 Task: Plan a time block for the wellness spa weekend.
Action: Mouse moved to (212, 125)
Screenshot: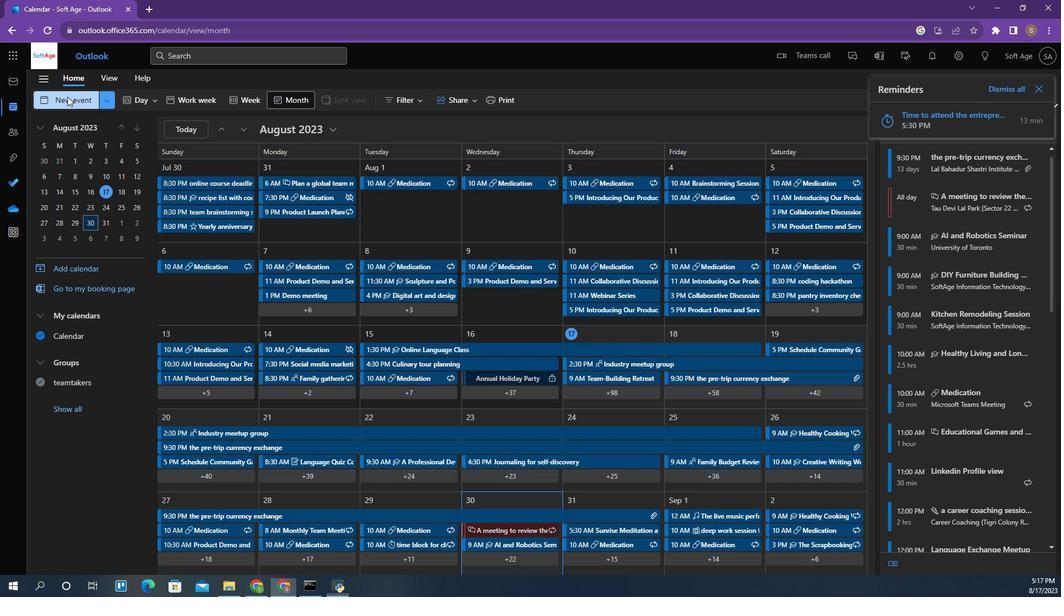 
Action: Mouse pressed left at (212, 125)
Screenshot: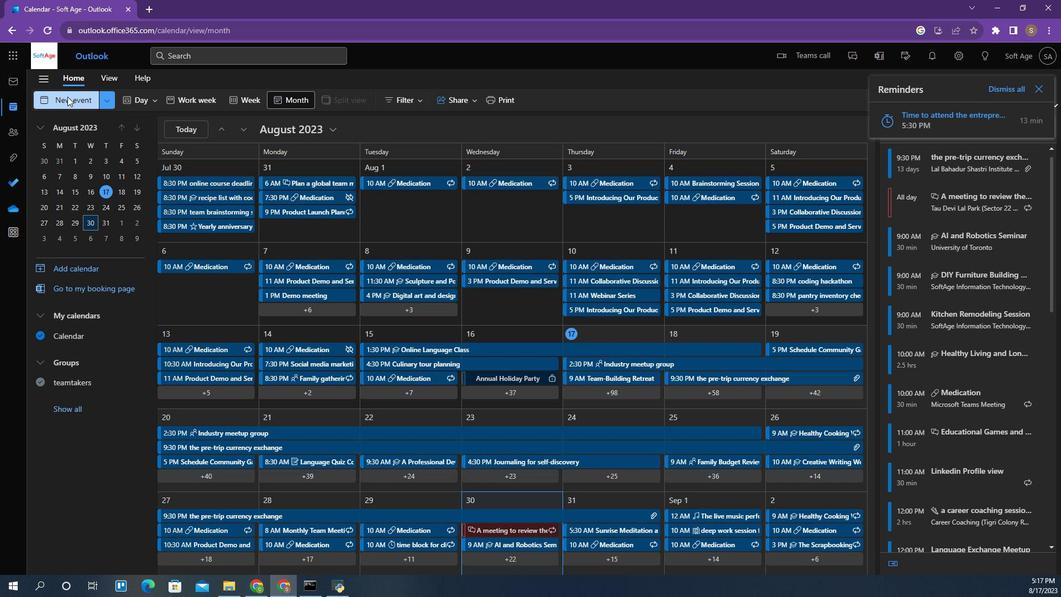 
Action: Mouse moved to (466, 101)
Screenshot: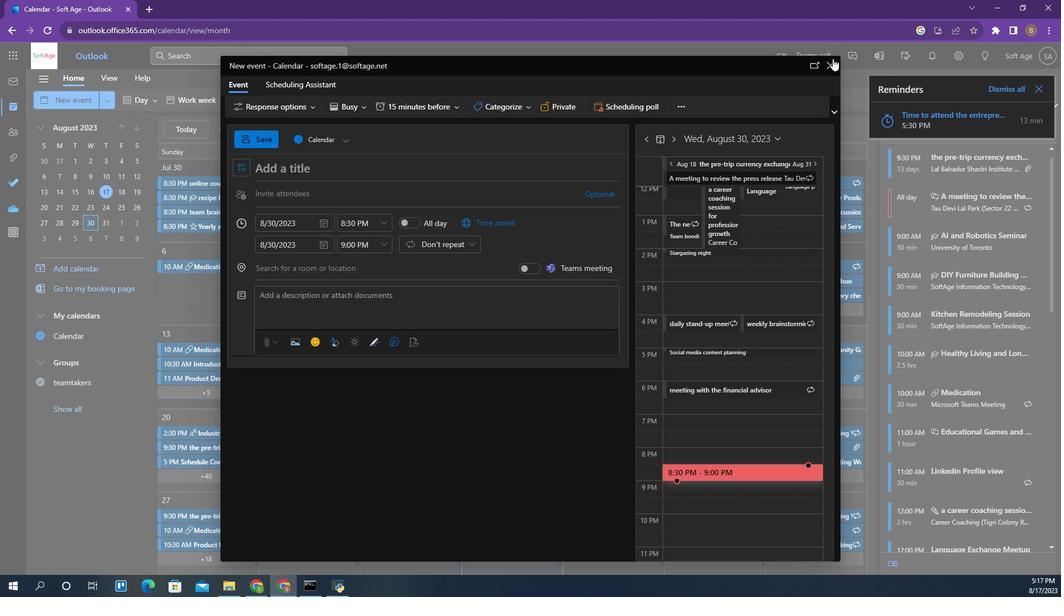 
Action: Mouse pressed left at (466, 101)
Screenshot: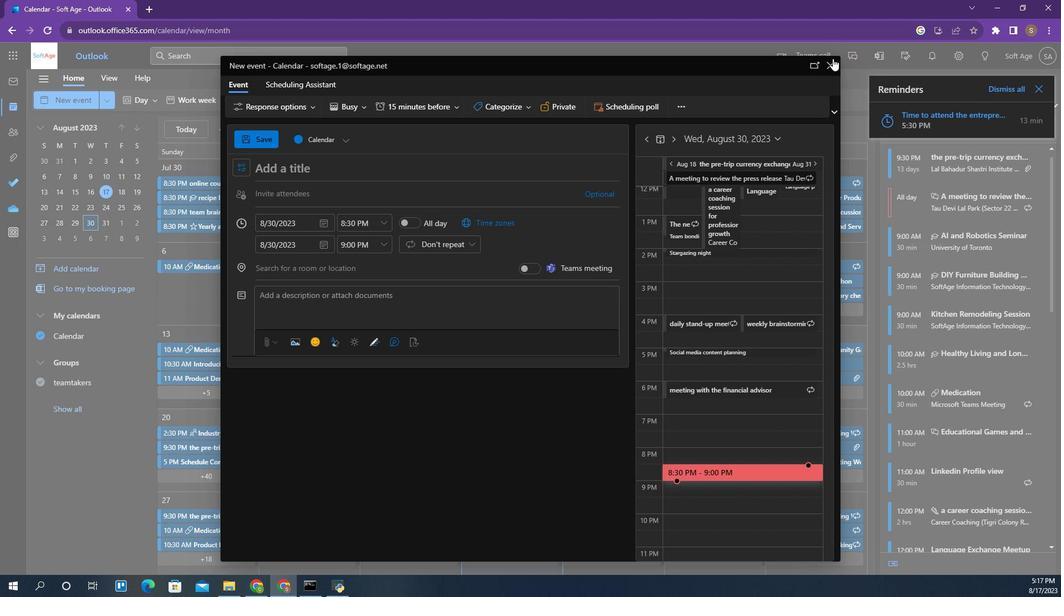 
Action: Mouse moved to (225, 128)
Screenshot: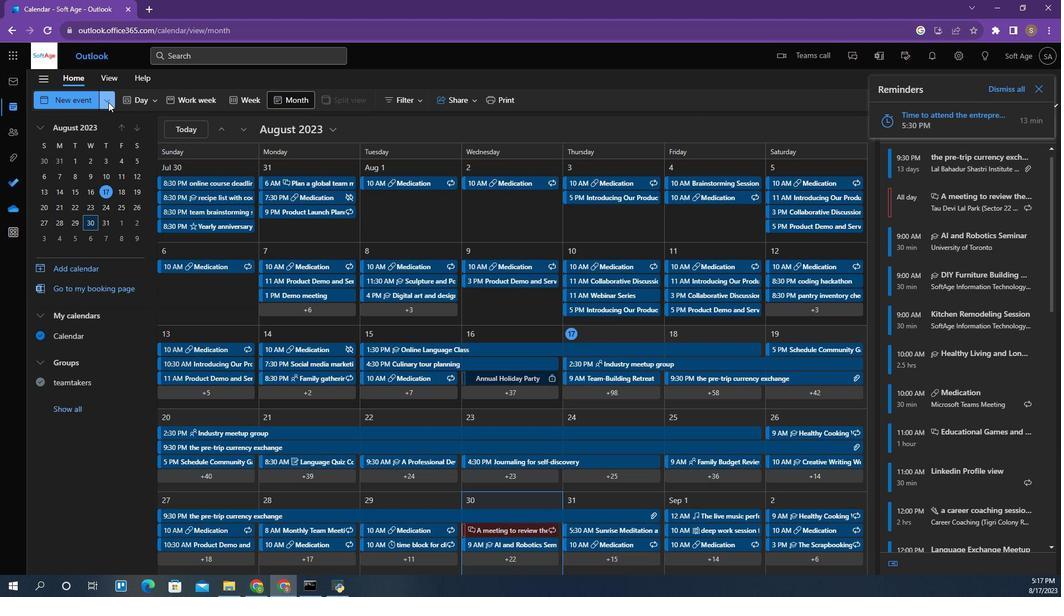 
Action: Mouse pressed left at (225, 128)
Screenshot: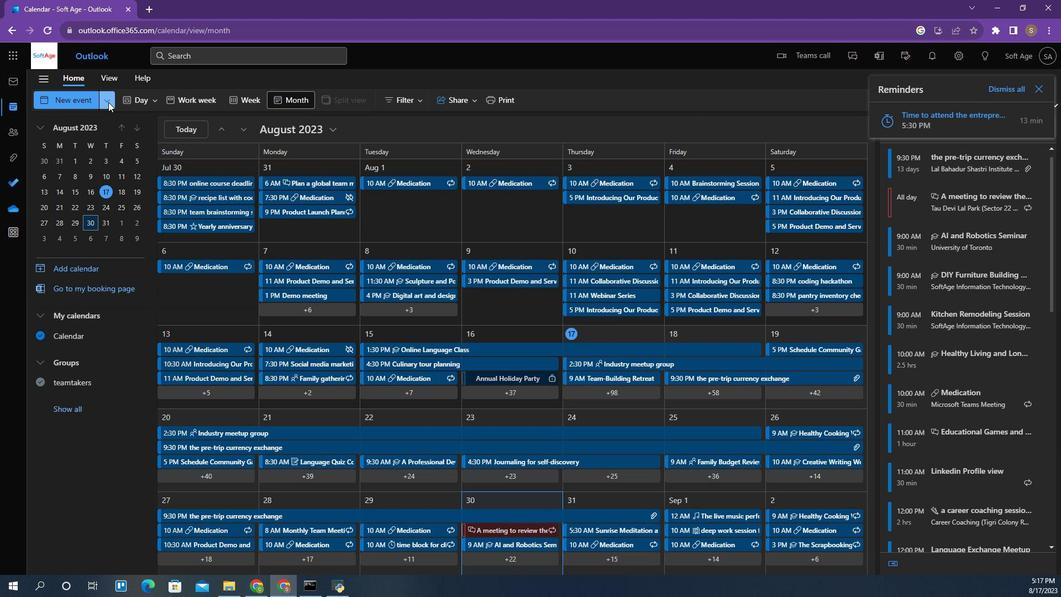 
Action: Mouse moved to (224, 158)
Screenshot: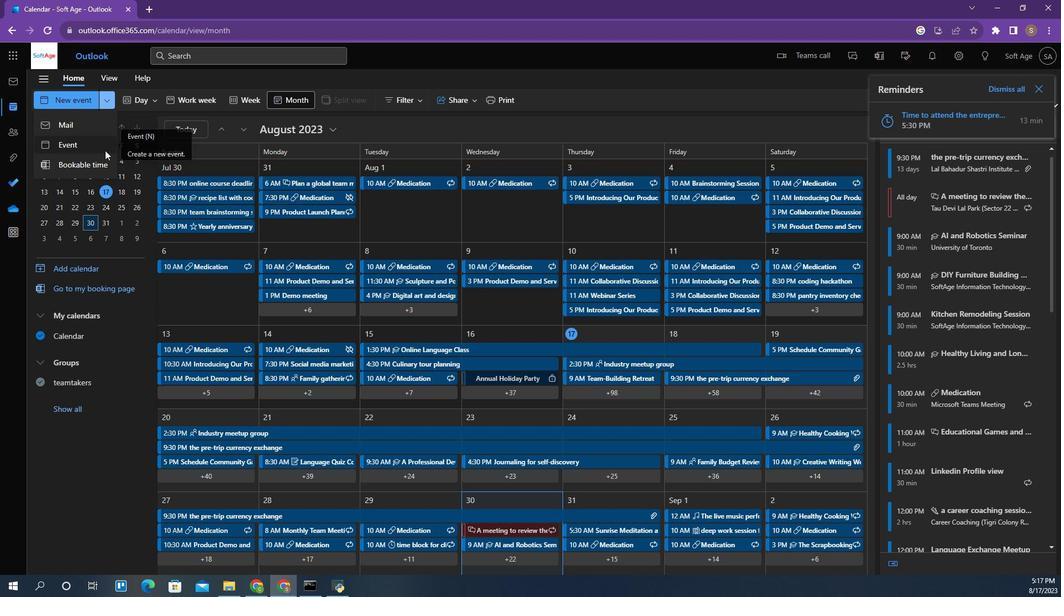 
Action: Mouse pressed left at (224, 158)
Screenshot: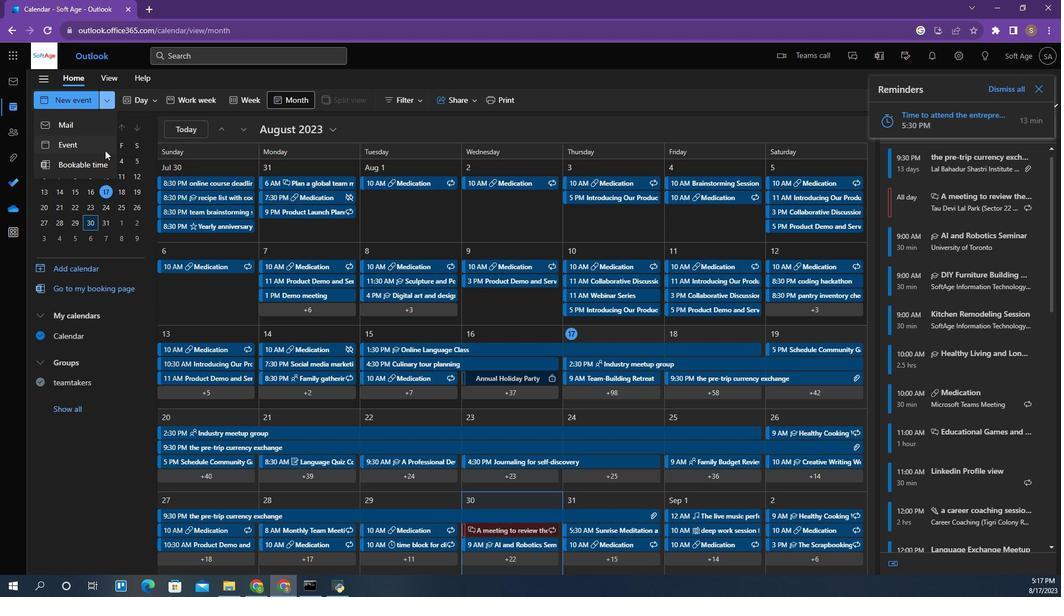 
Action: Mouse moved to (278, 169)
Screenshot: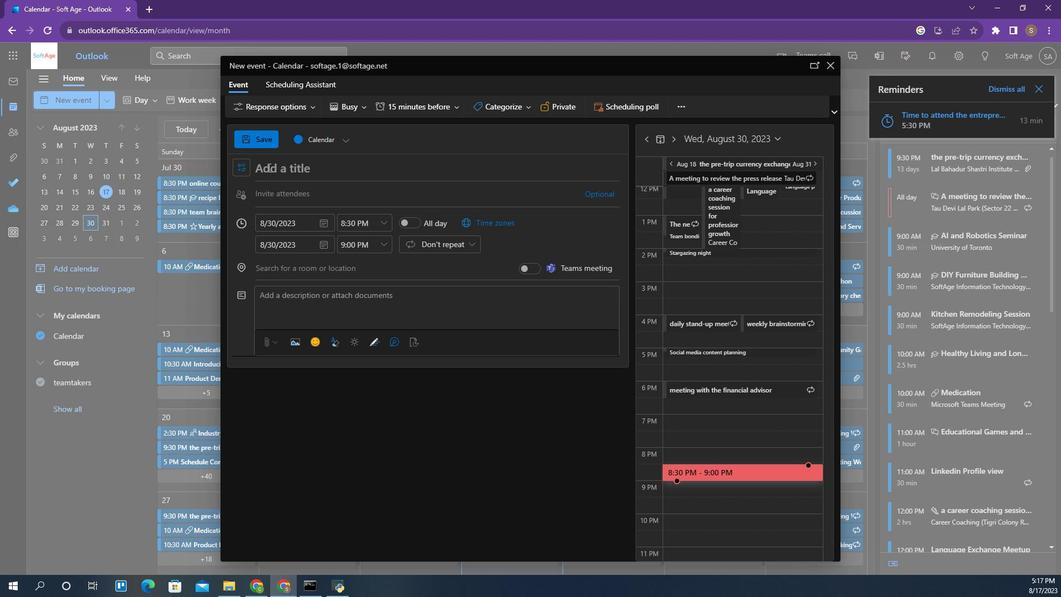 
Action: Mouse pressed left at (278, 169)
Screenshot: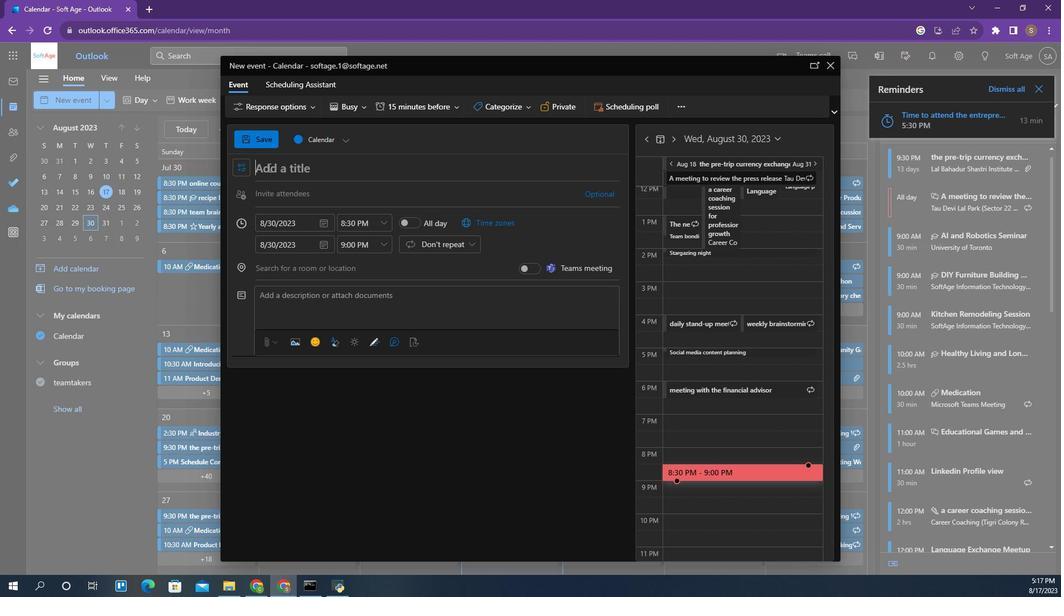 
Action: Mouse moved to (465, 104)
Screenshot: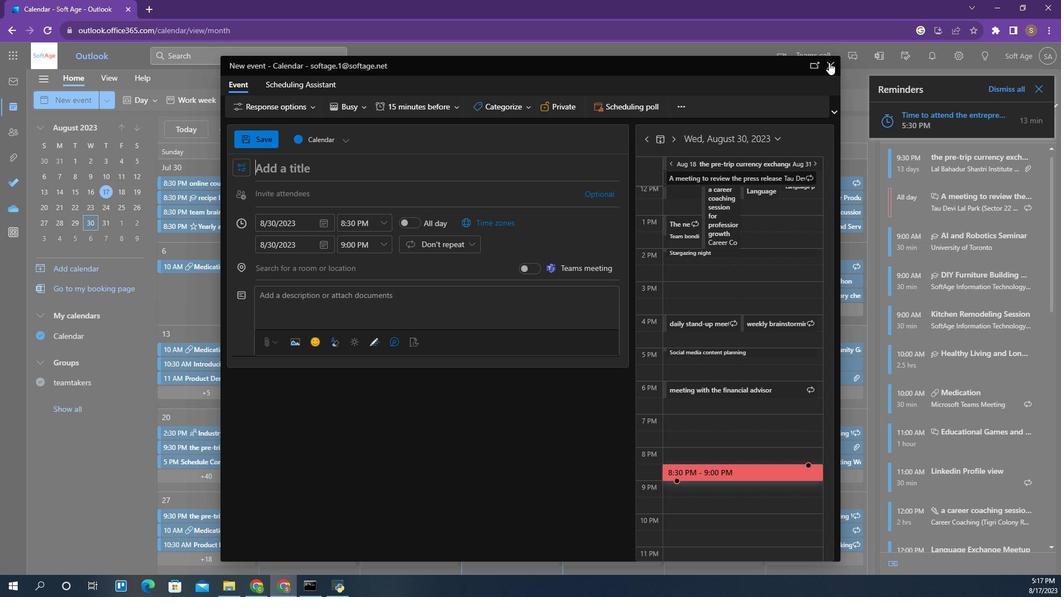 
Action: Mouse pressed left at (465, 104)
Screenshot: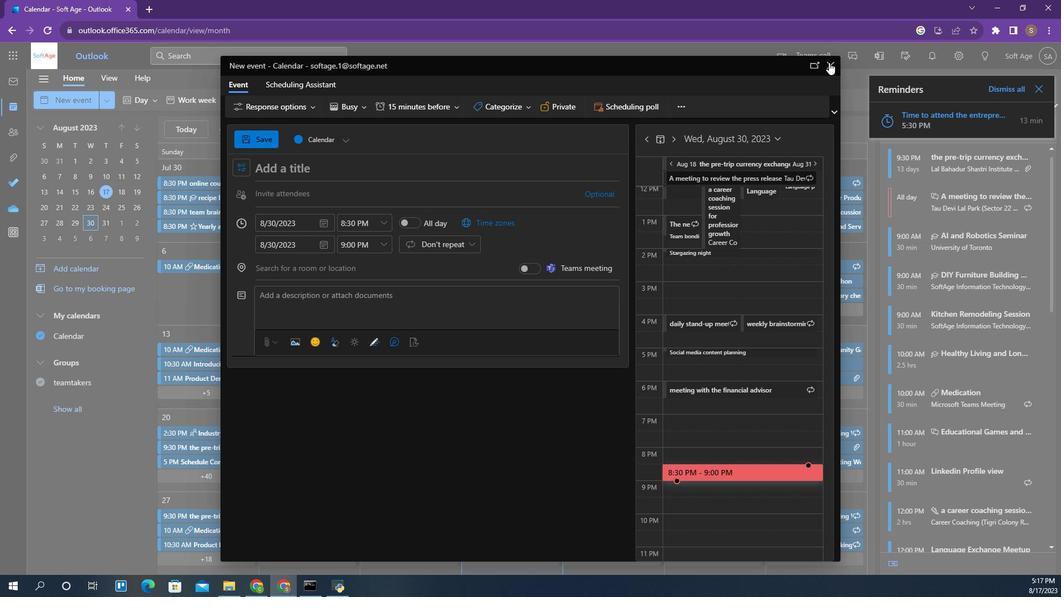 
Action: Mouse moved to (225, 130)
Screenshot: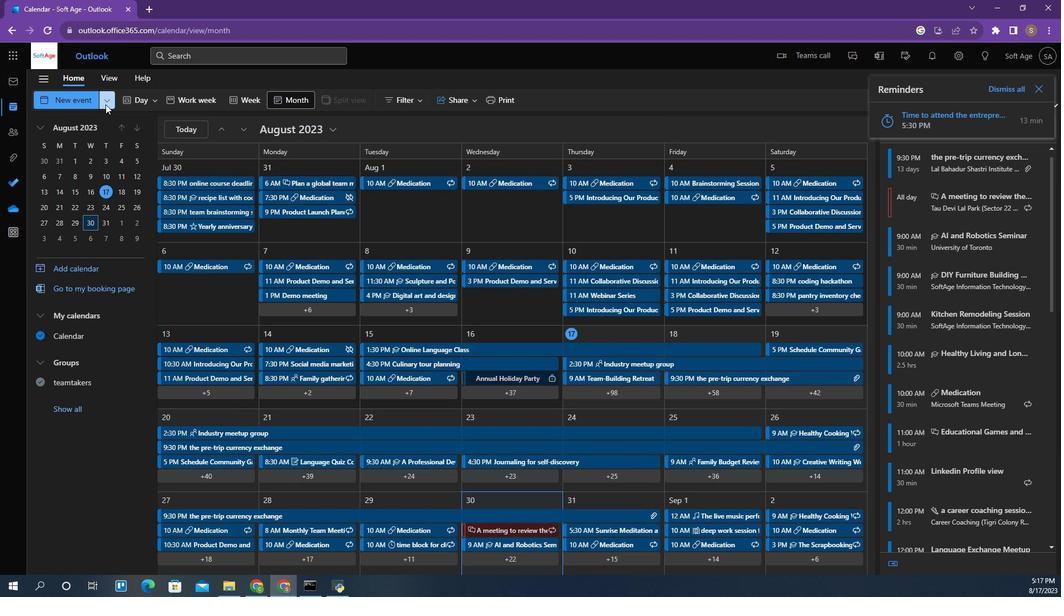
Action: Mouse pressed left at (225, 130)
Screenshot: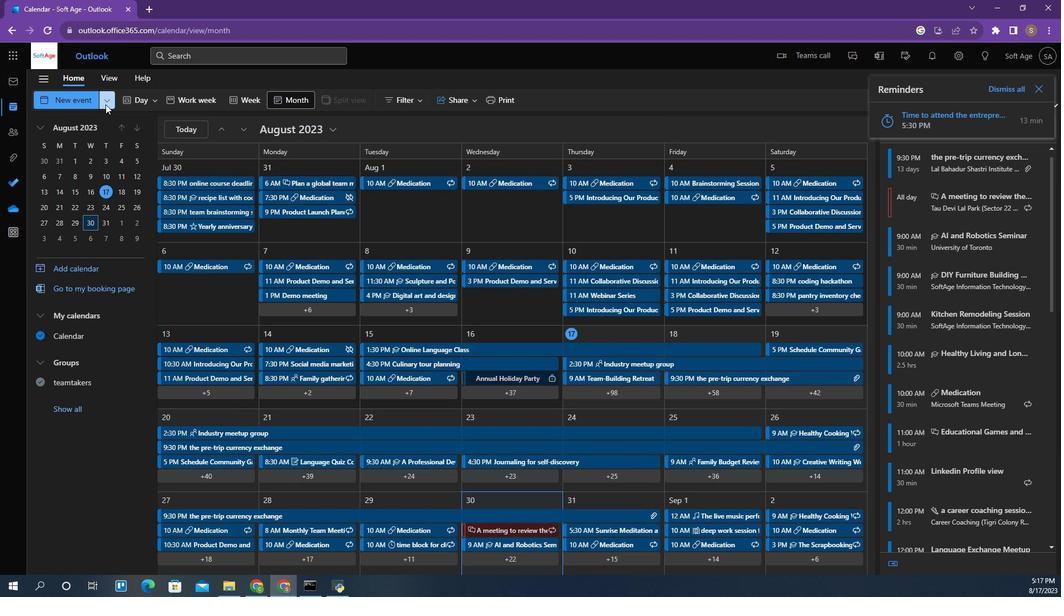 
Action: Mouse moved to (219, 168)
Screenshot: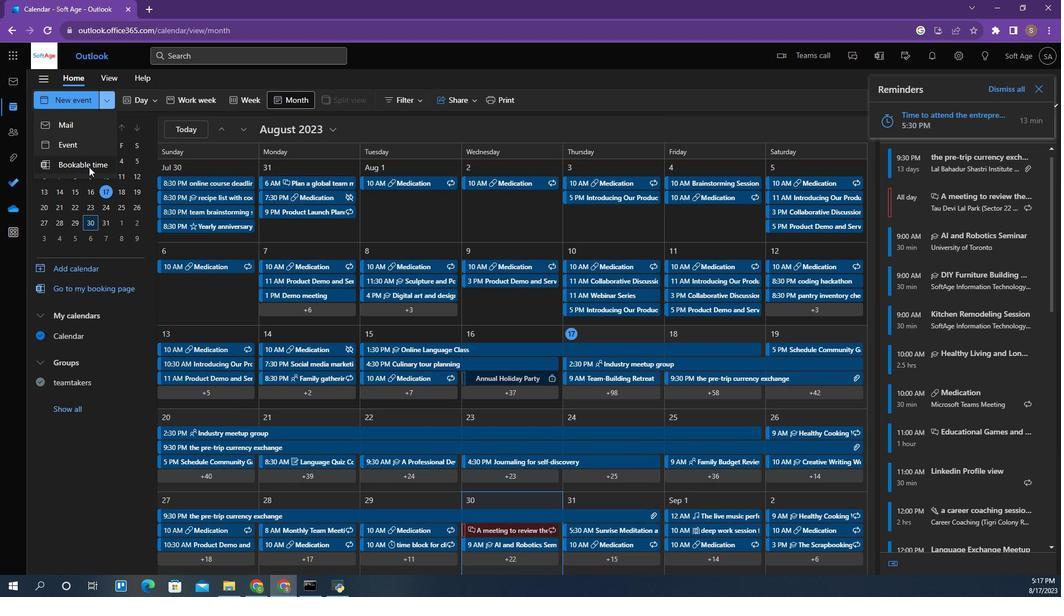 
Action: Mouse pressed left at (219, 168)
Screenshot: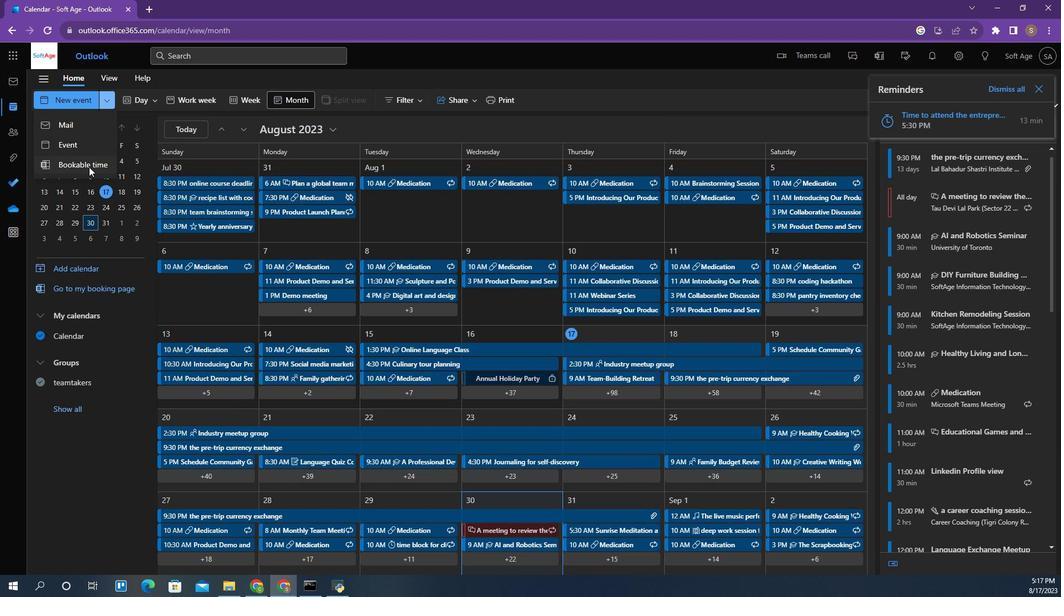 
Action: Mouse moved to (314, 146)
Screenshot: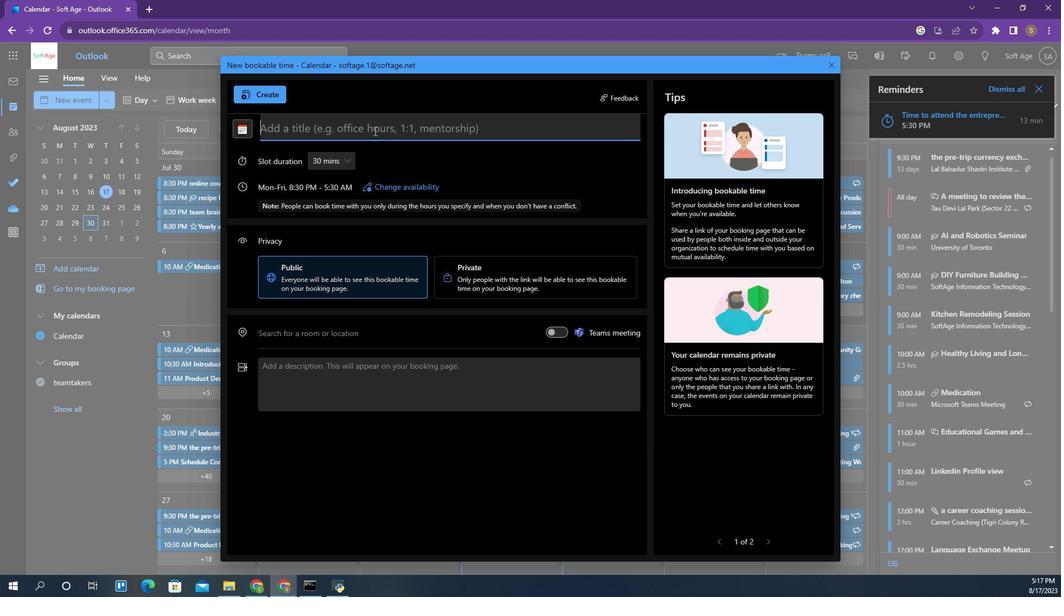 
Action: Mouse pressed left at (314, 146)
Screenshot: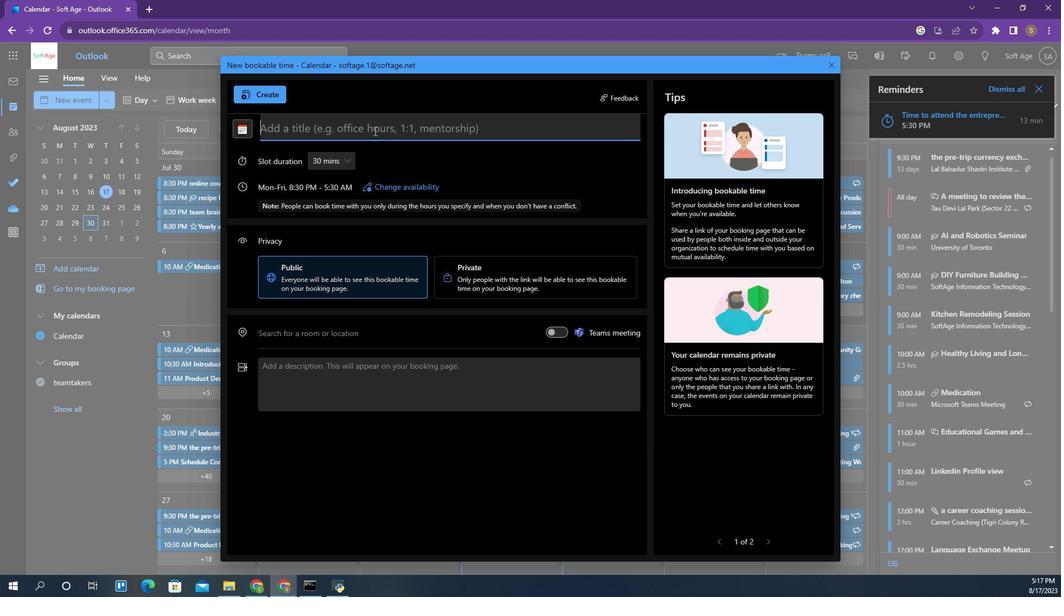 
Action: Key pressed <Key.caps_lock>B<Key.caps_lock>lock<Key.space>for<Key.space>the<Key.space>wellness<Key.space>spa<Key.space>e<Key.backspace>weekend
Screenshot: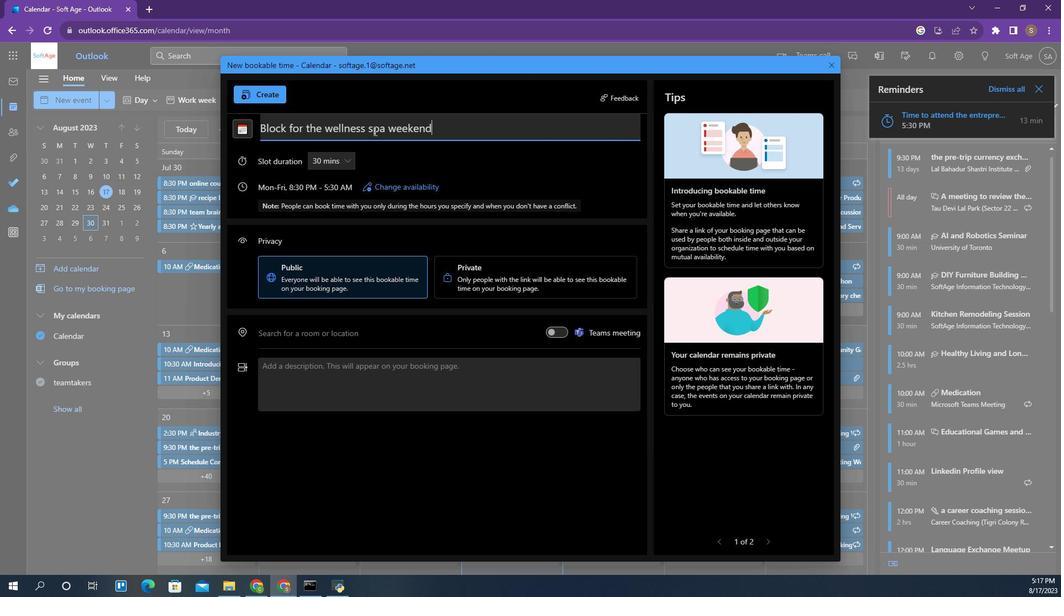 
Action: Mouse moved to (303, 166)
Screenshot: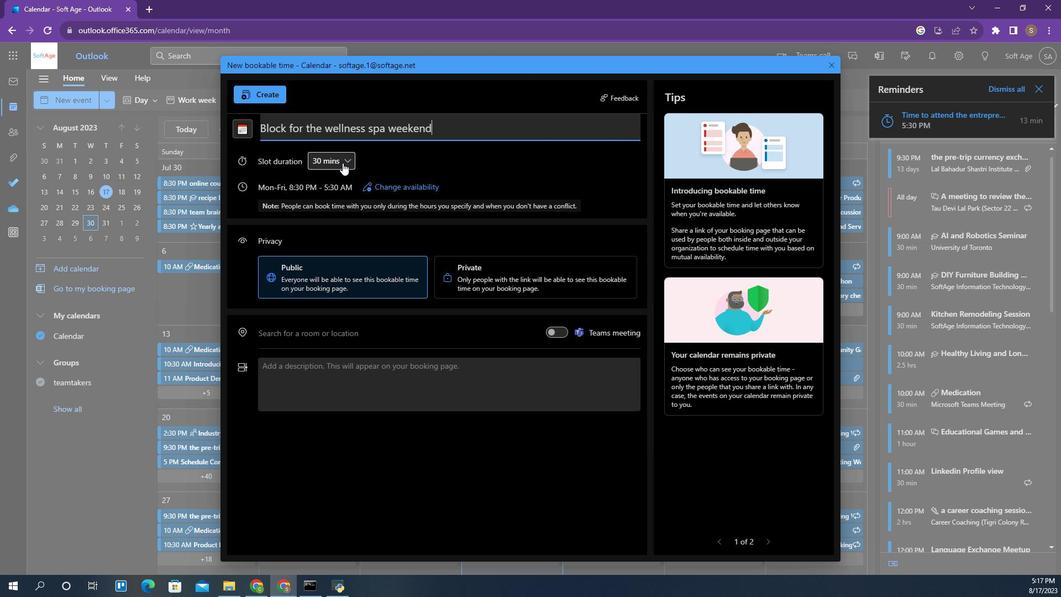 
Action: Mouse pressed left at (303, 166)
Screenshot: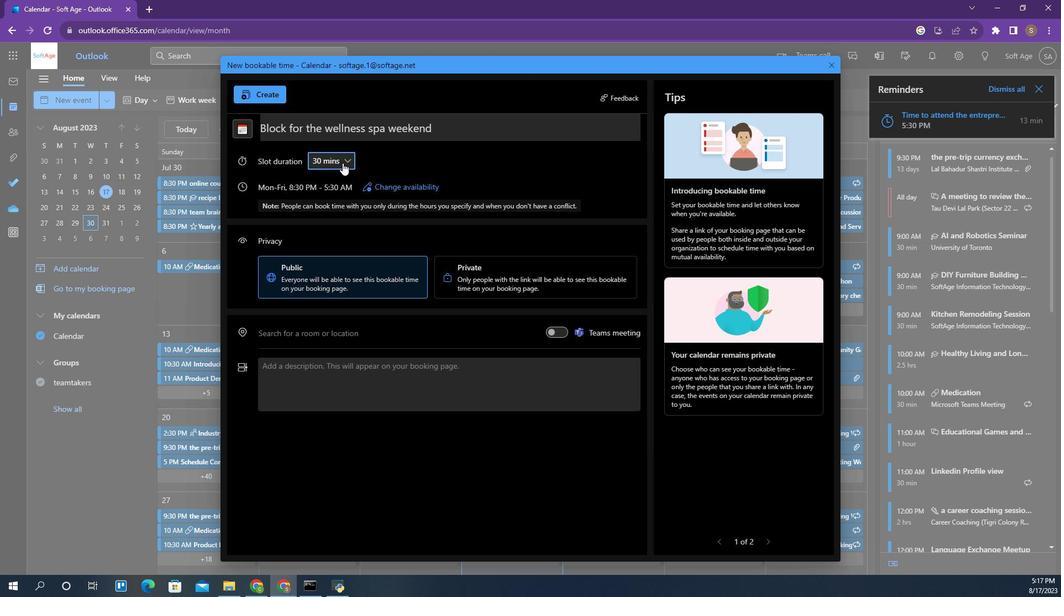 
Action: Mouse moved to (299, 216)
Screenshot: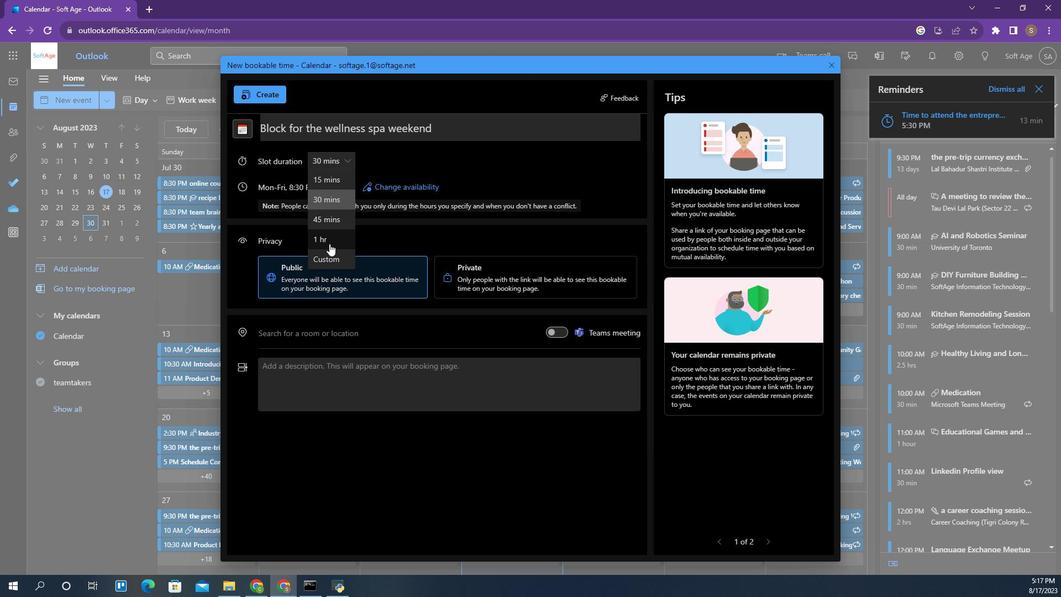 
Action: Mouse pressed left at (299, 216)
Screenshot: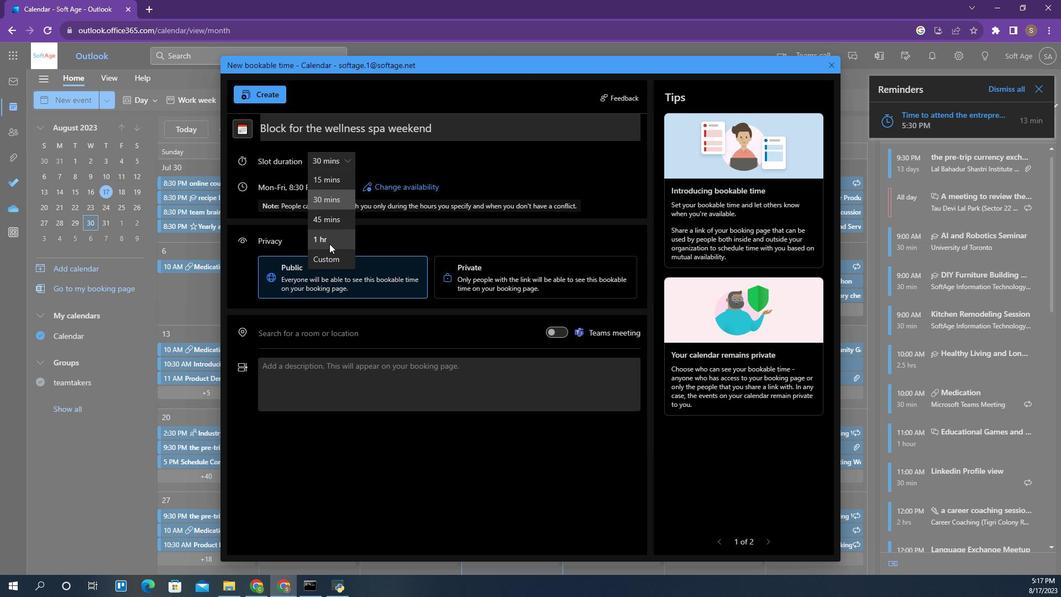 
Action: Mouse moved to (327, 301)
Screenshot: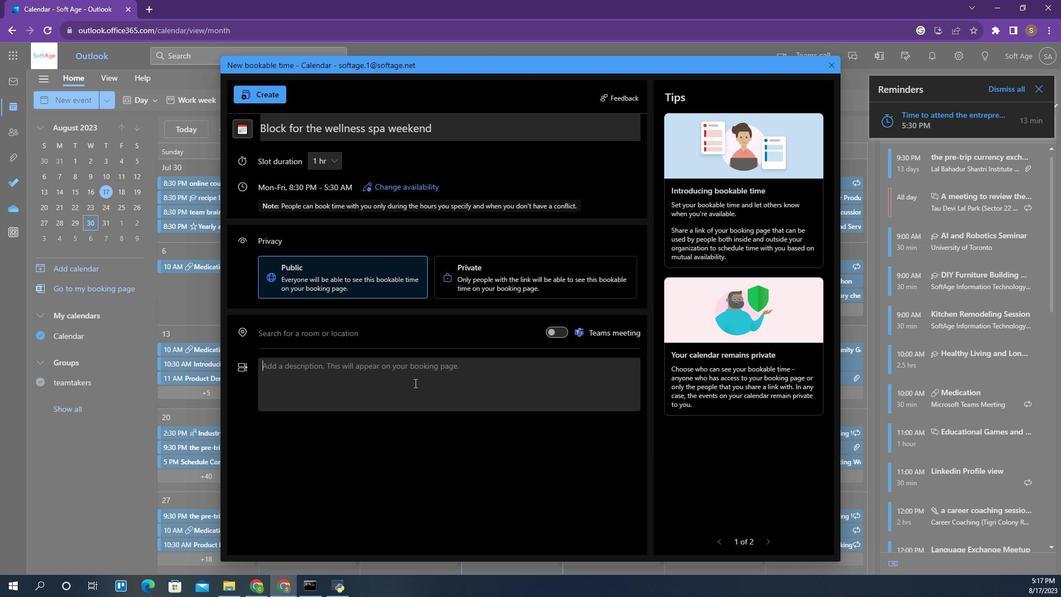 
Action: Mouse pressed left at (327, 301)
Screenshot: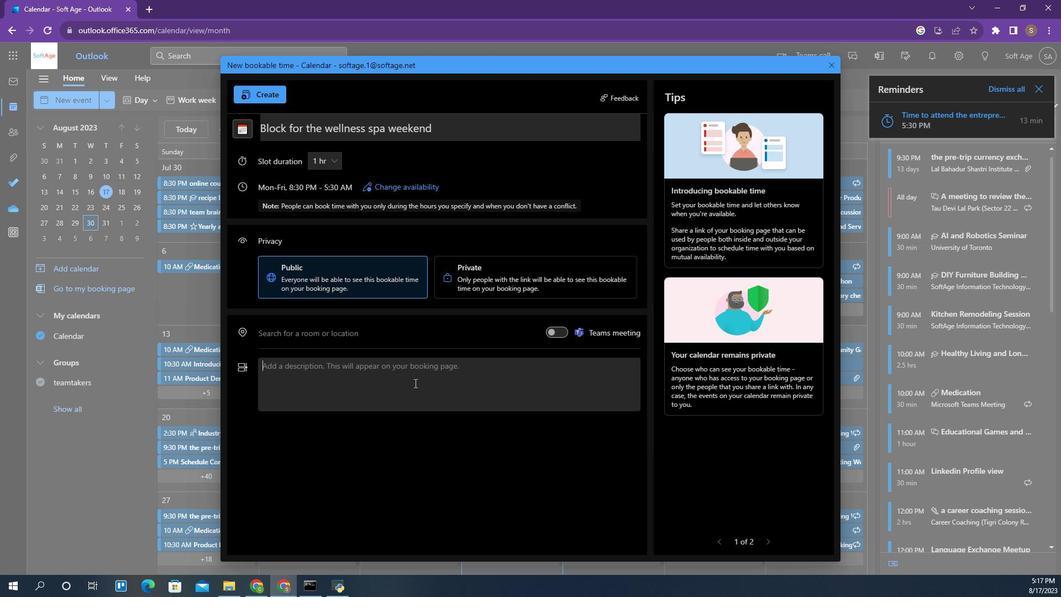 
Action: Mouse moved to (77, 389)
Screenshot: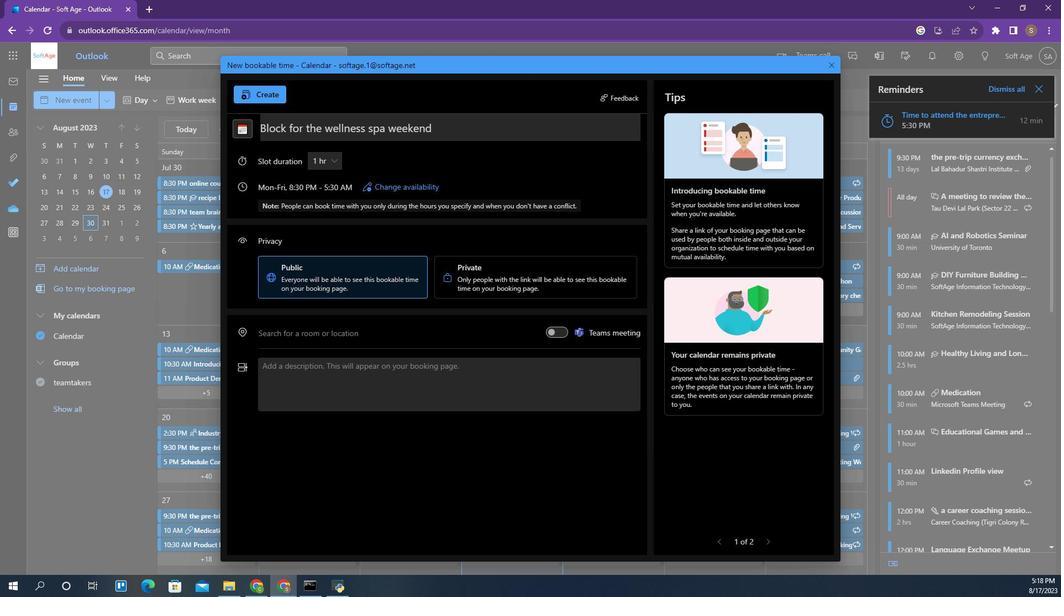 
Action: Mouse pressed left at (77, 389)
Screenshot: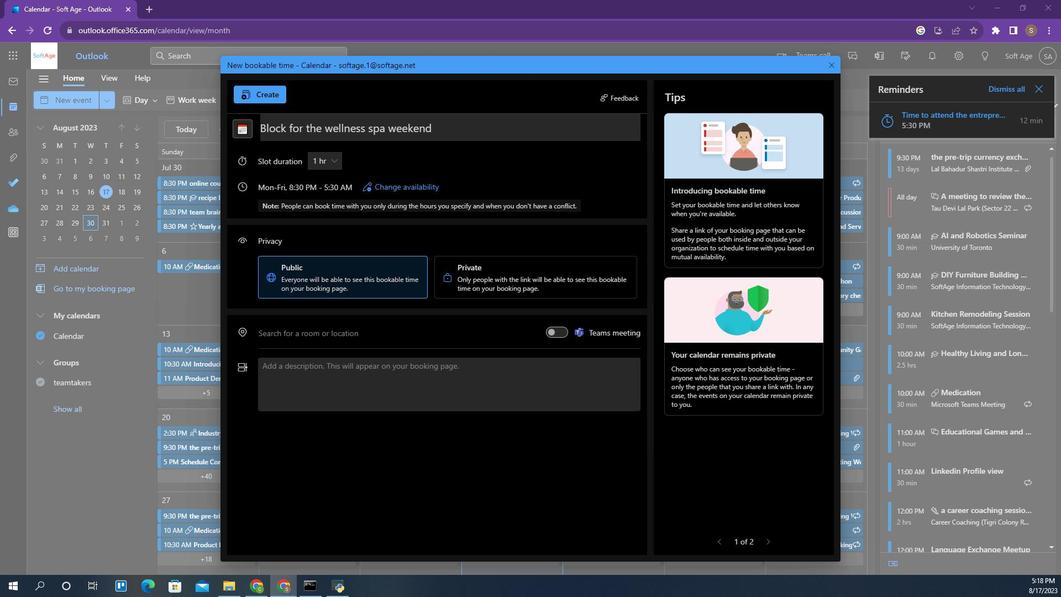 
Action: Mouse moved to (289, 298)
Screenshot: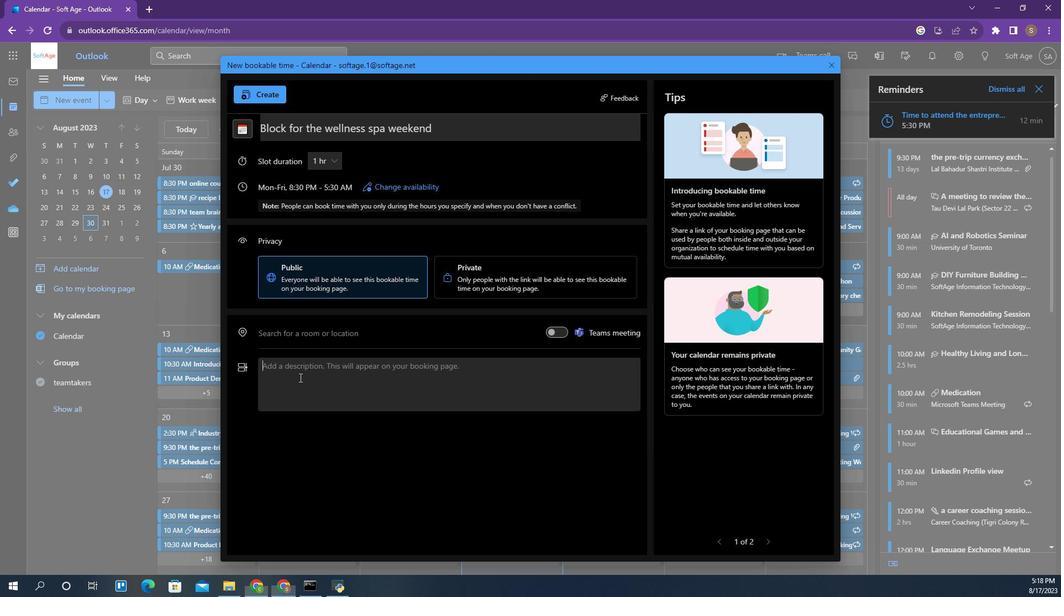 
Action: Mouse pressed left at (289, 298)
Screenshot: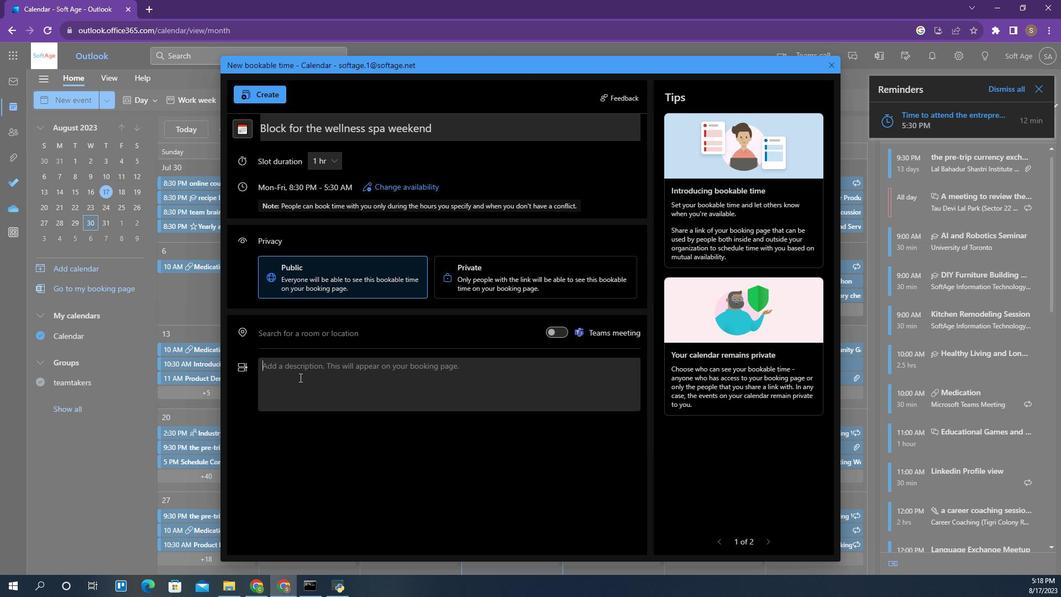 
Action: Mouse moved to (293, 293)
Screenshot: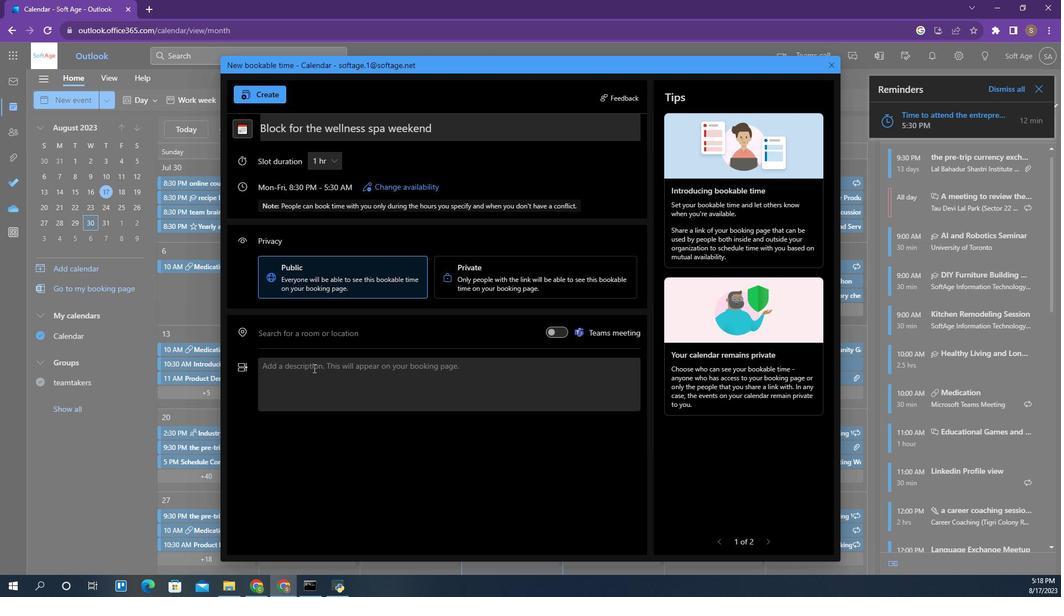 
Action: Key pressed <Key.caps_lock>G<Key.caps_lock>uests<Key.space>arrive<Key.space>at<Key.space>the<Key.space>serene<Key.space>spa<Key.space>retreat<Key.space>.
Screenshot: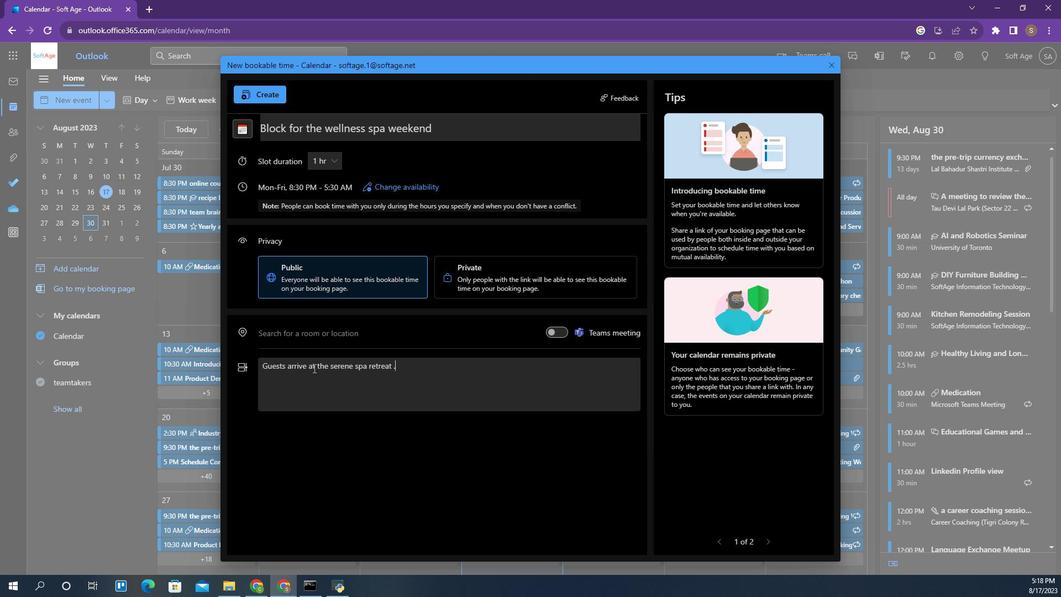 
Action: Mouse moved to (317, 203)
Screenshot: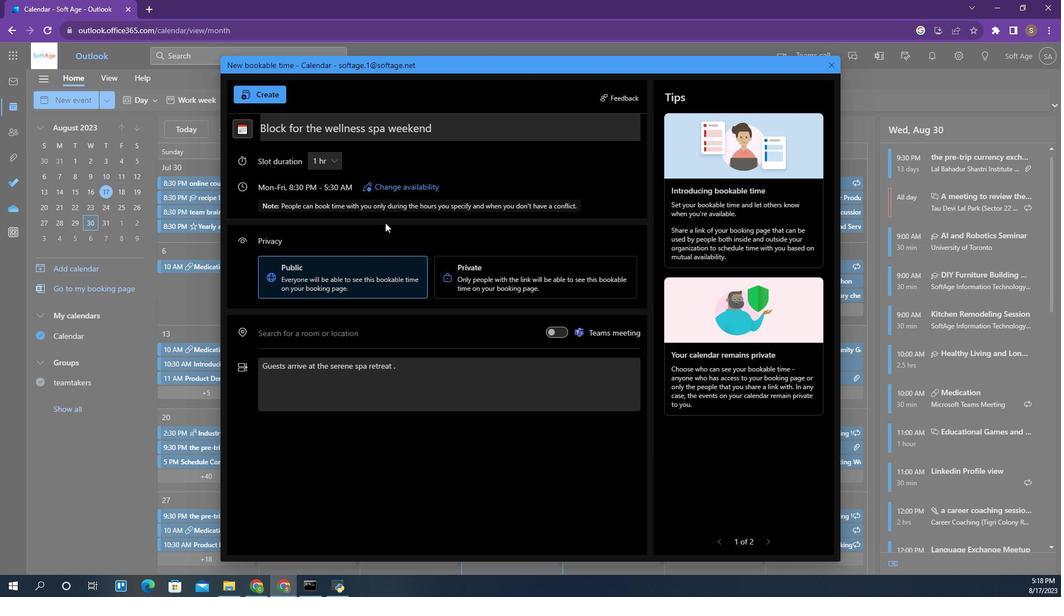 
Action: Mouse scrolled (317, 203) with delta (0, 0)
Screenshot: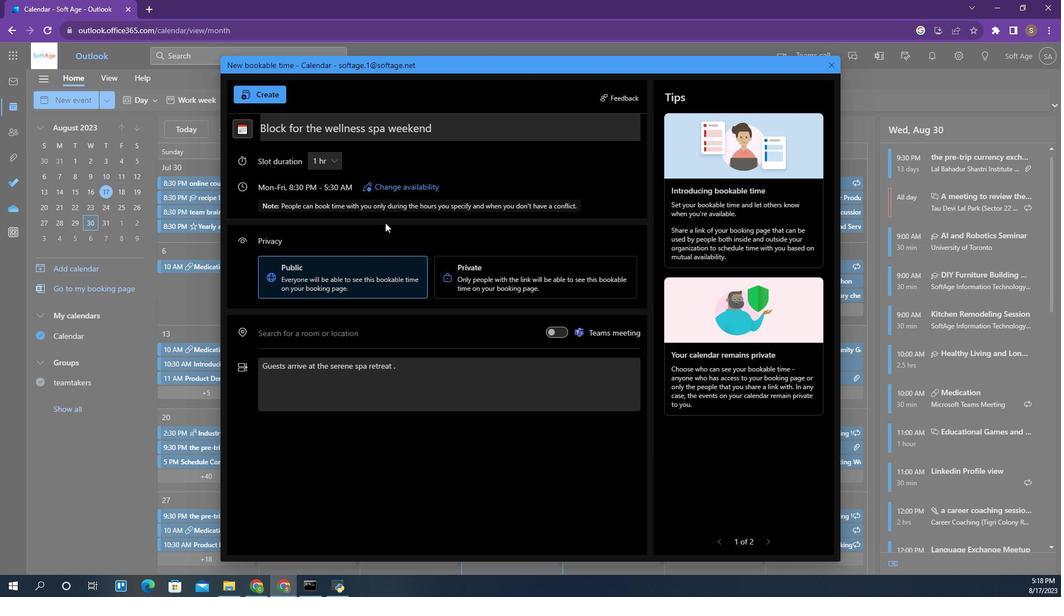 
Action: Mouse moved to (302, 273)
Screenshot: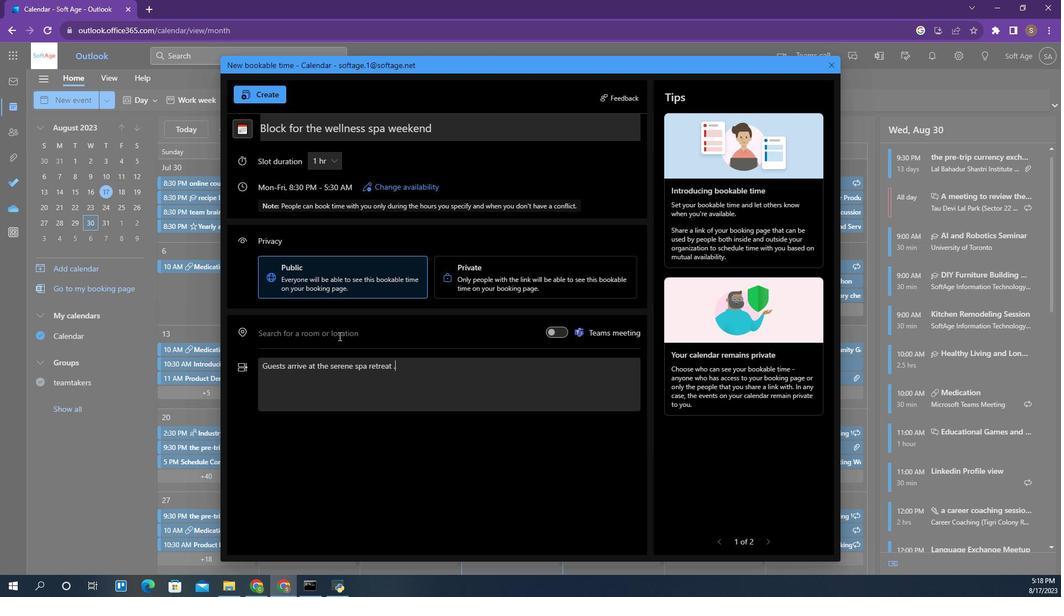 
Action: Mouse pressed left at (302, 273)
Screenshot: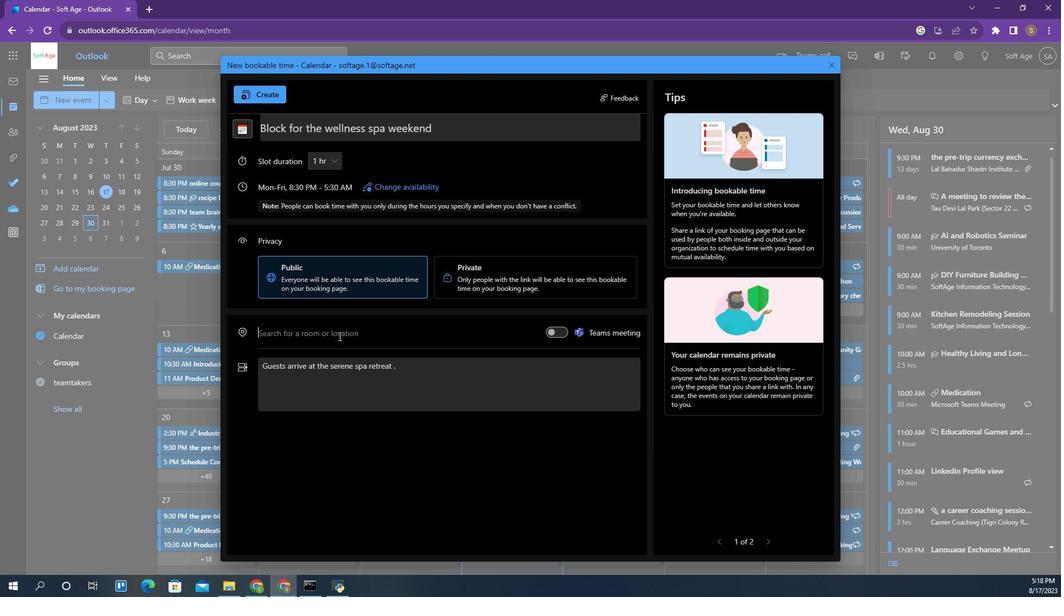 
Action: Key pressed laj
Screenshot: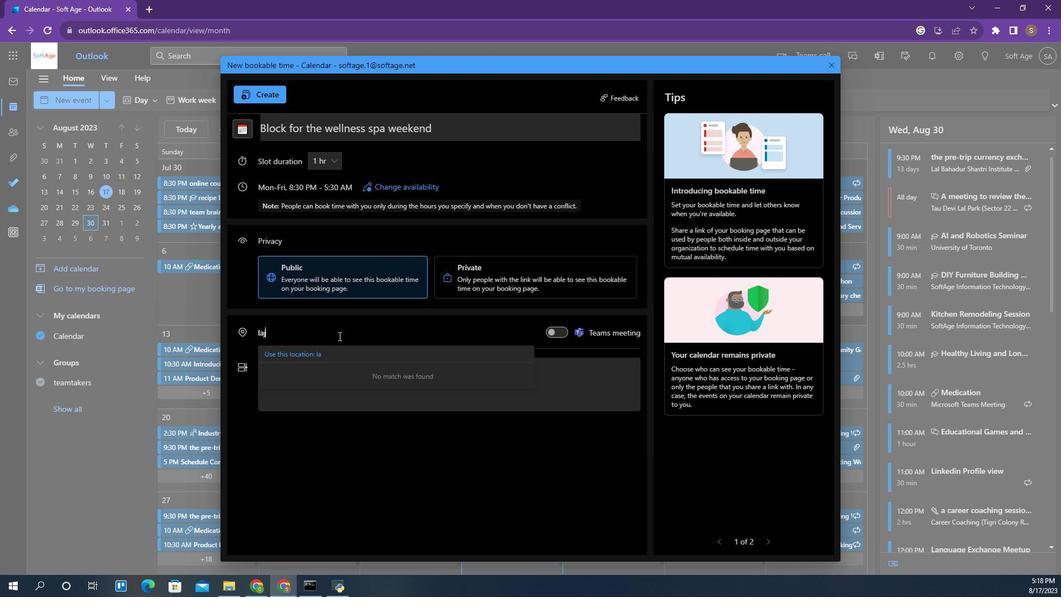 
Action: Mouse moved to (300, 291)
Screenshot: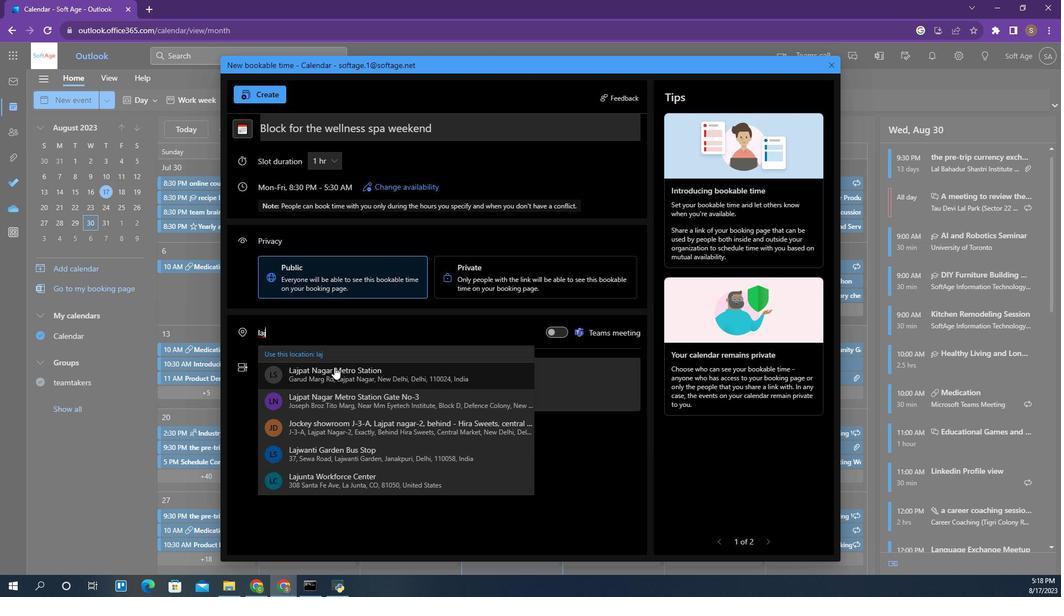 
Action: Mouse pressed left at (300, 291)
Screenshot: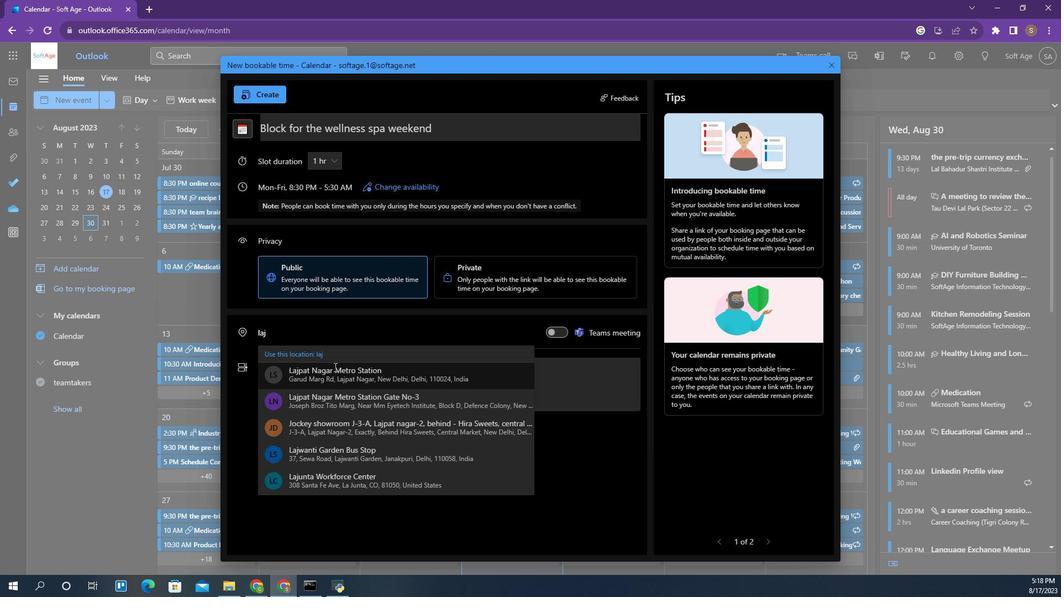 
Action: Mouse moved to (291, 181)
Screenshot: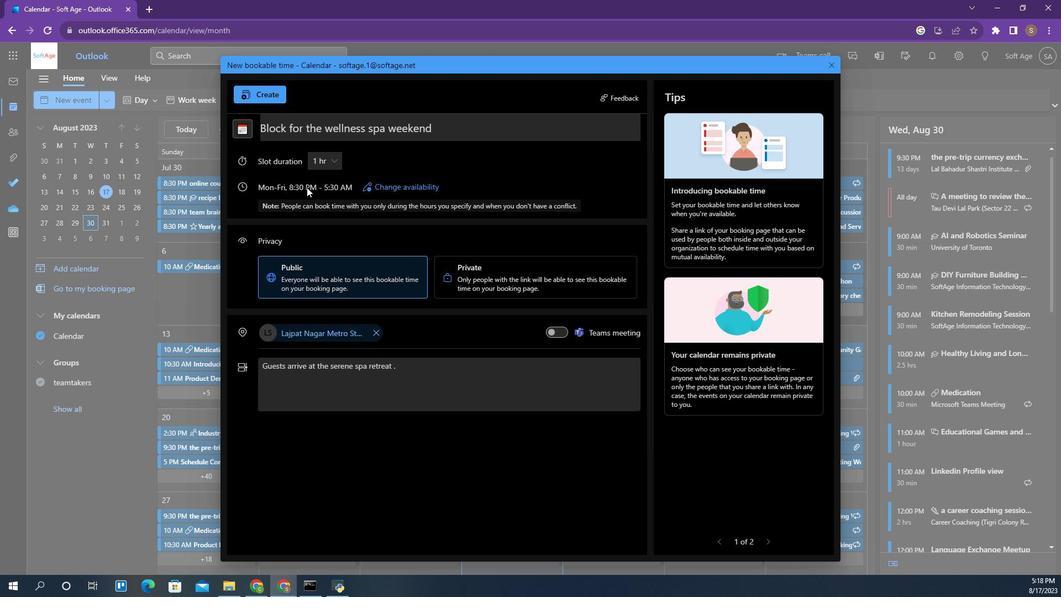 
Action: Mouse pressed left at (291, 181)
Screenshot: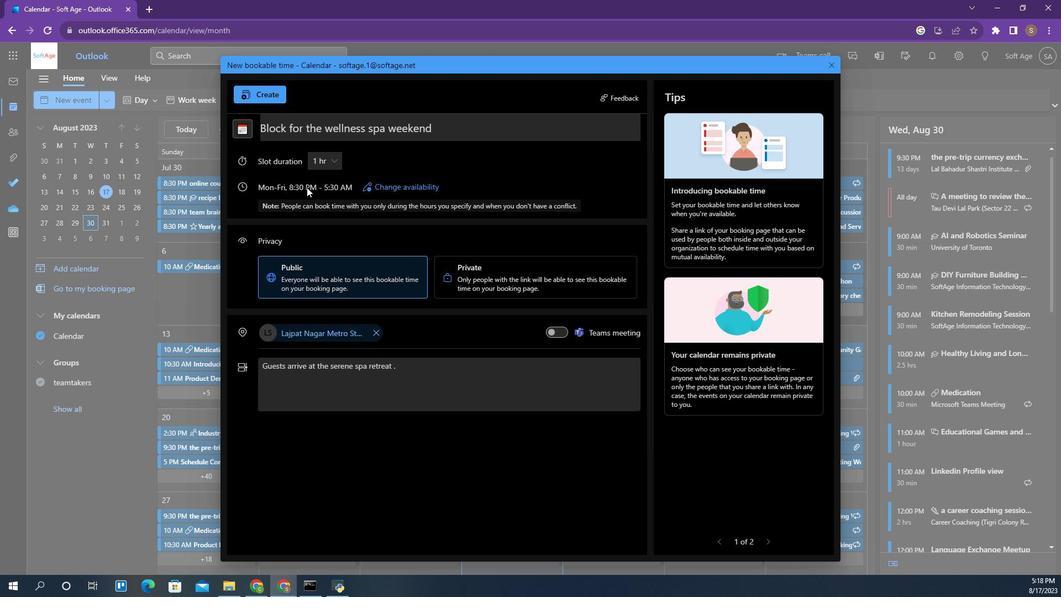 
Action: Mouse moved to (293, 179)
Screenshot: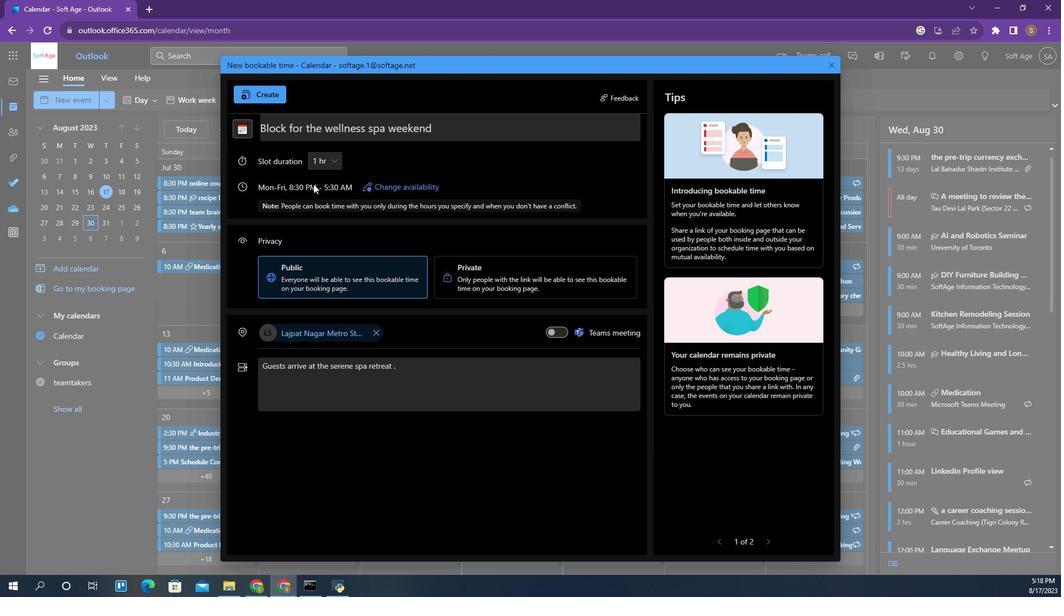 
Action: Mouse pressed left at (293, 179)
Screenshot: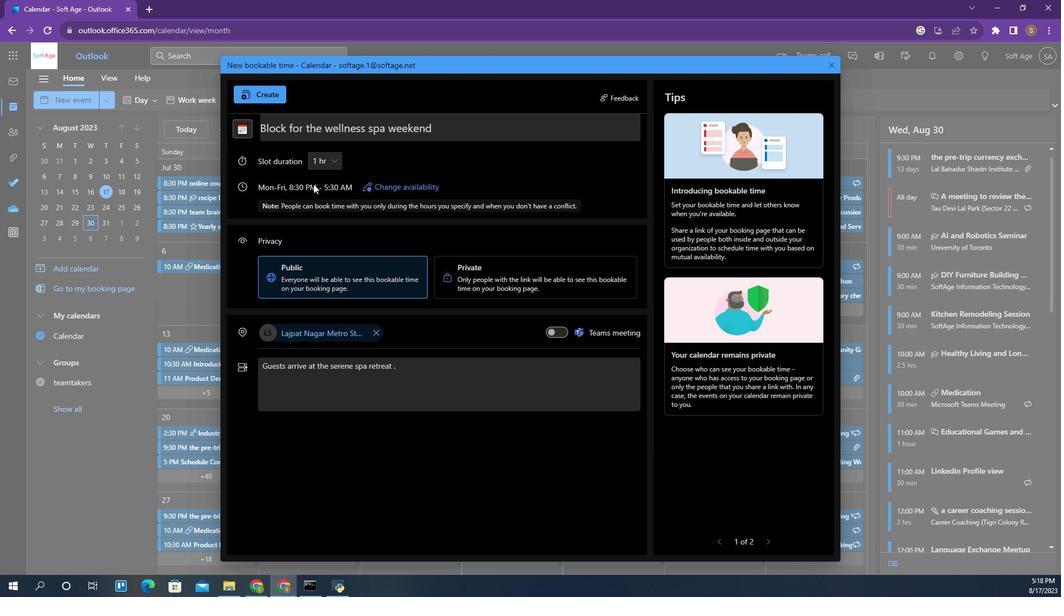 
Action: Mouse moved to (273, 126)
Screenshot: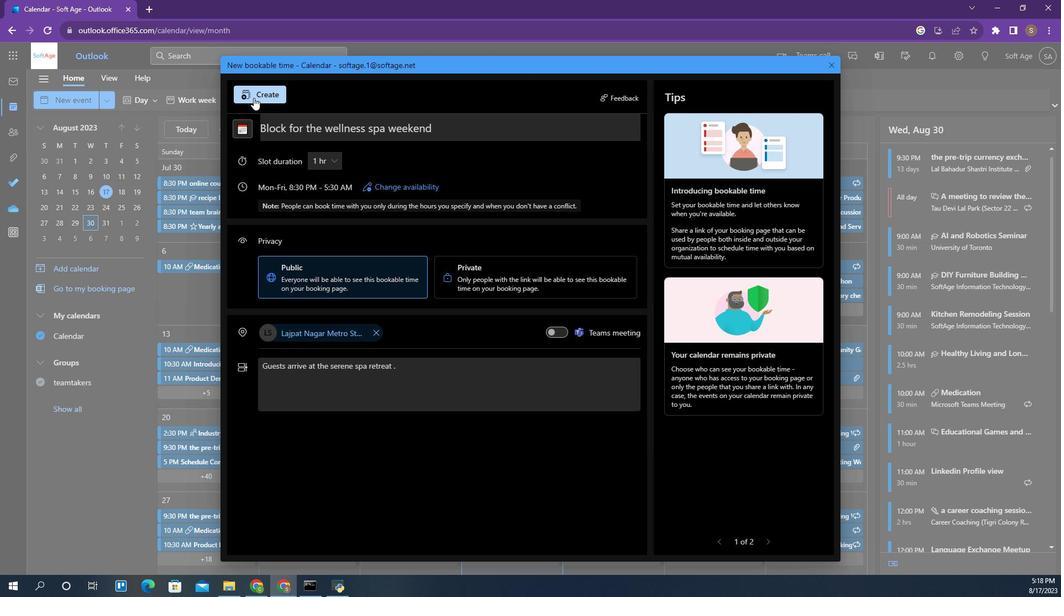 
Action: Mouse pressed left at (273, 126)
Screenshot: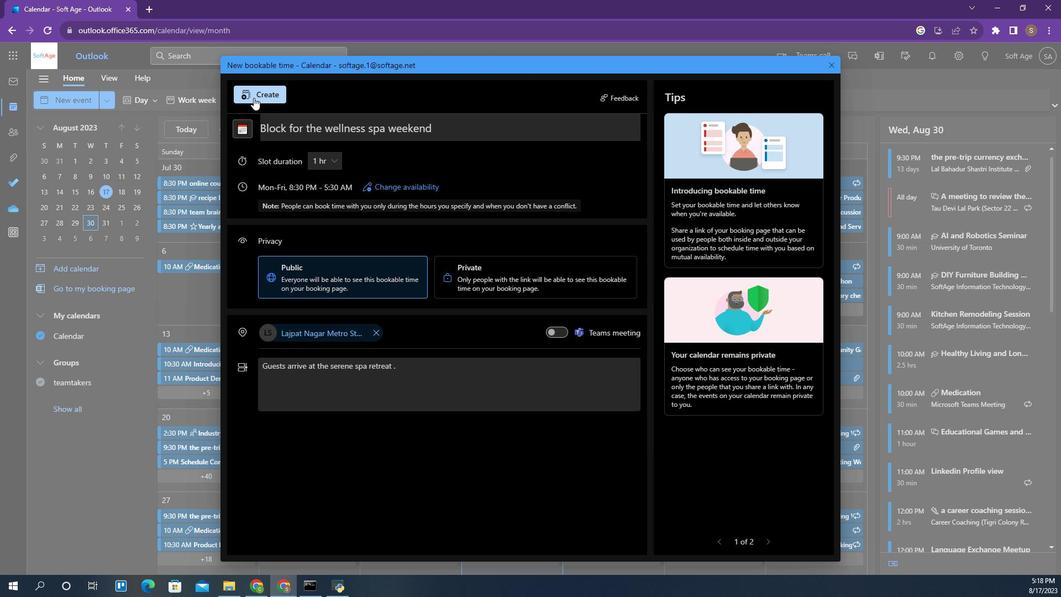 
